 Task: Add Snack Factory Original Pretzel Crisps to the cart.
Action: Mouse moved to (242, 119)
Screenshot: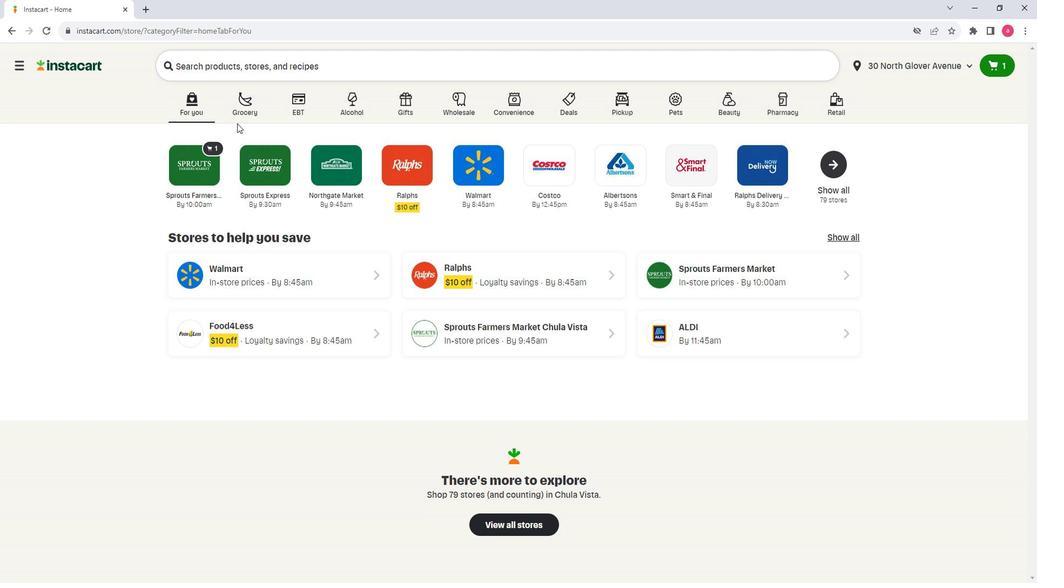
Action: Mouse pressed left at (242, 119)
Screenshot: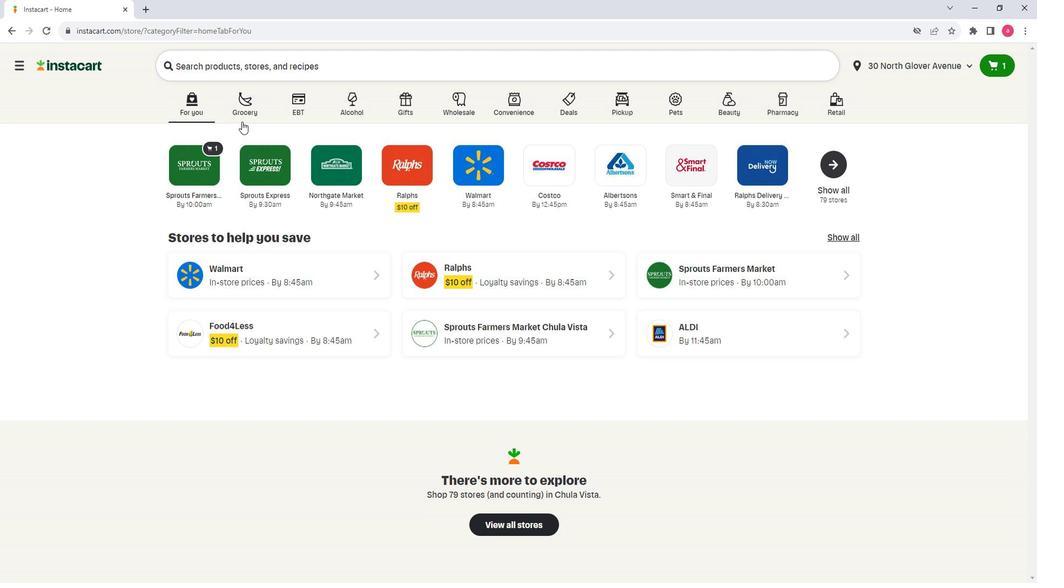 
Action: Mouse moved to (275, 330)
Screenshot: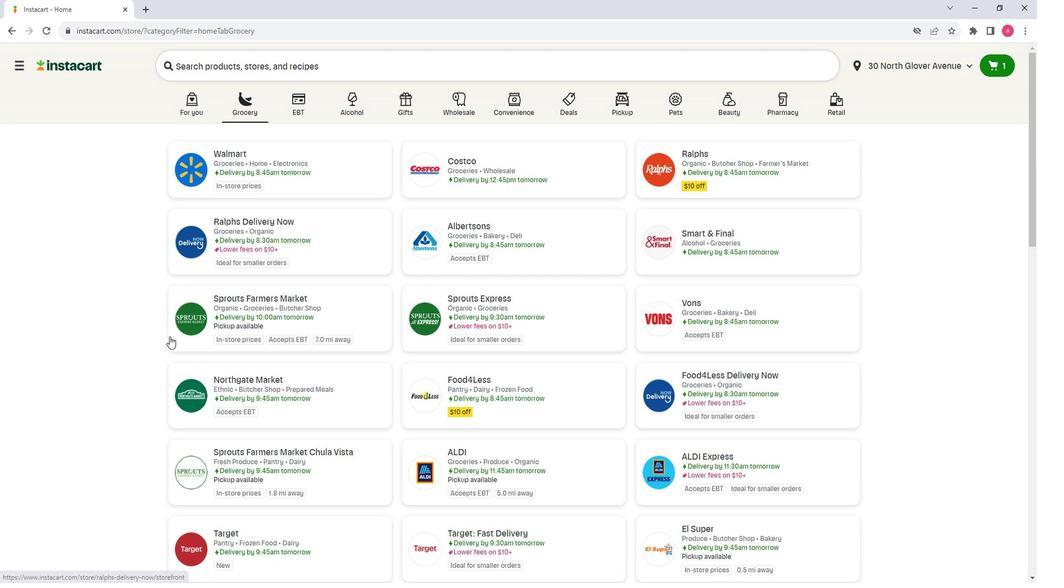
Action: Mouse pressed left at (275, 330)
Screenshot: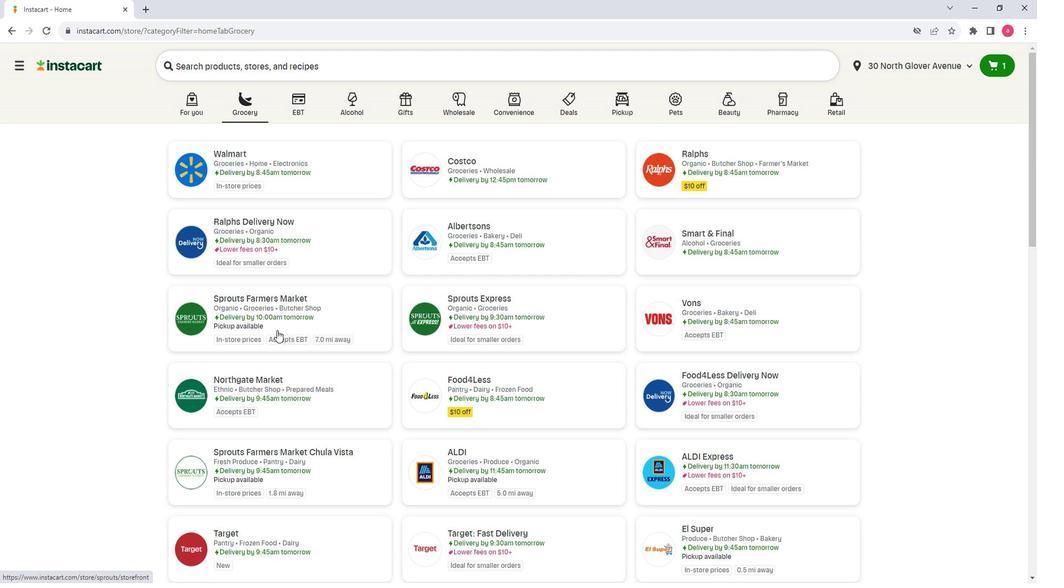 
Action: Mouse moved to (109, 366)
Screenshot: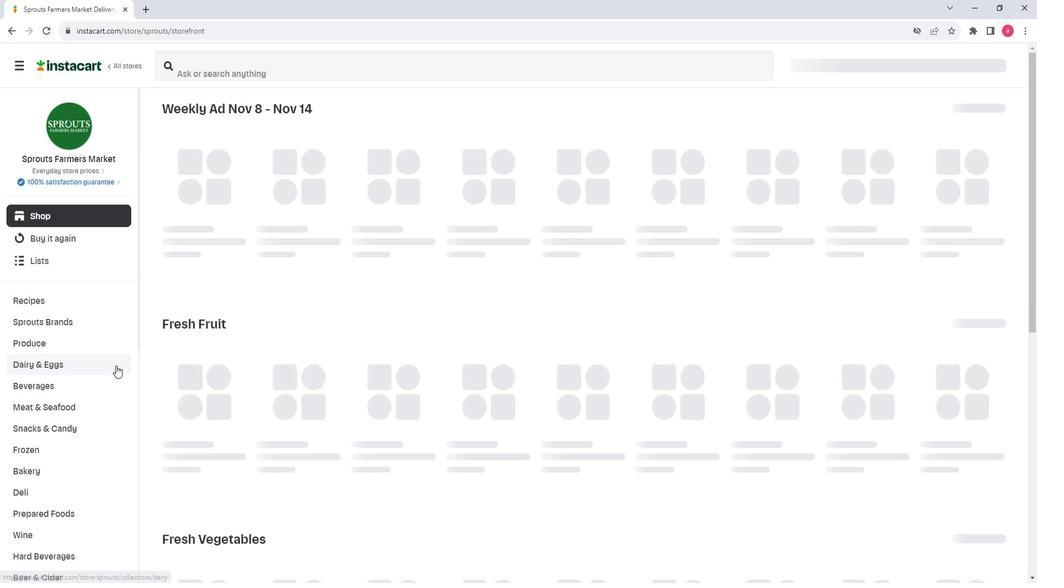 
Action: Mouse scrolled (109, 366) with delta (0, 0)
Screenshot: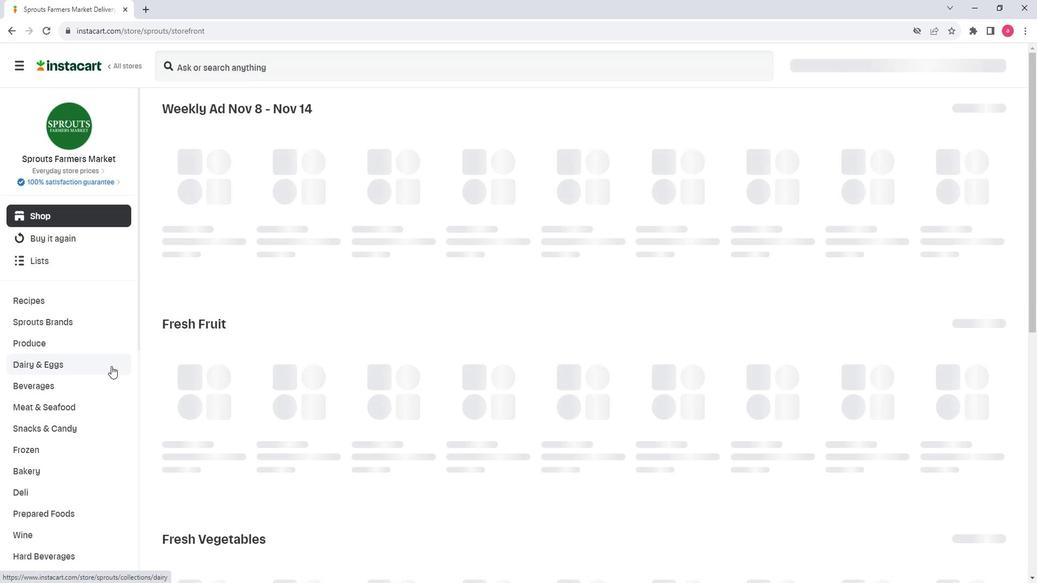 
Action: Mouse pressed left at (109, 366)
Screenshot: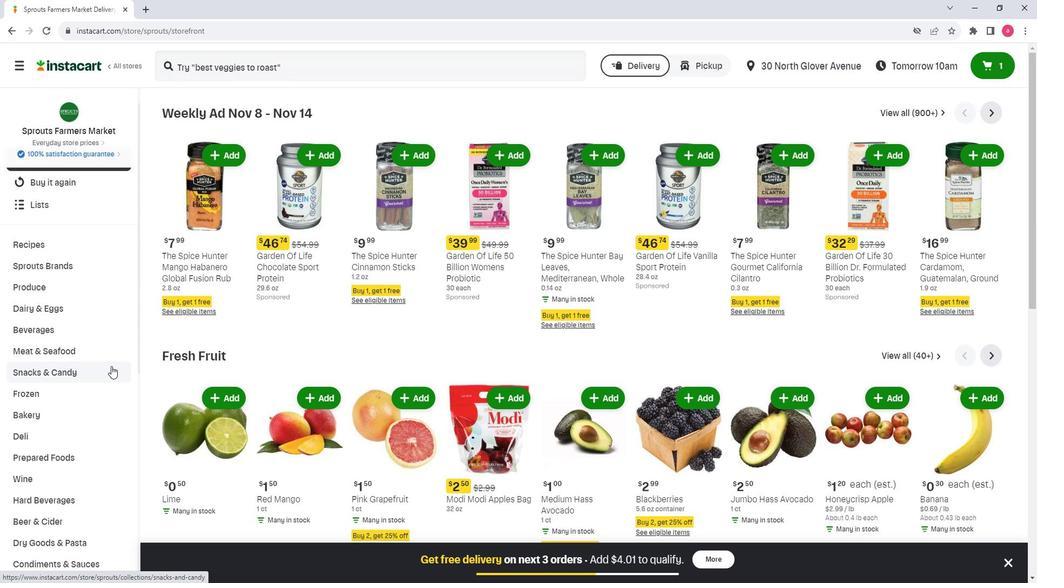 
Action: Mouse moved to (103, 441)
Screenshot: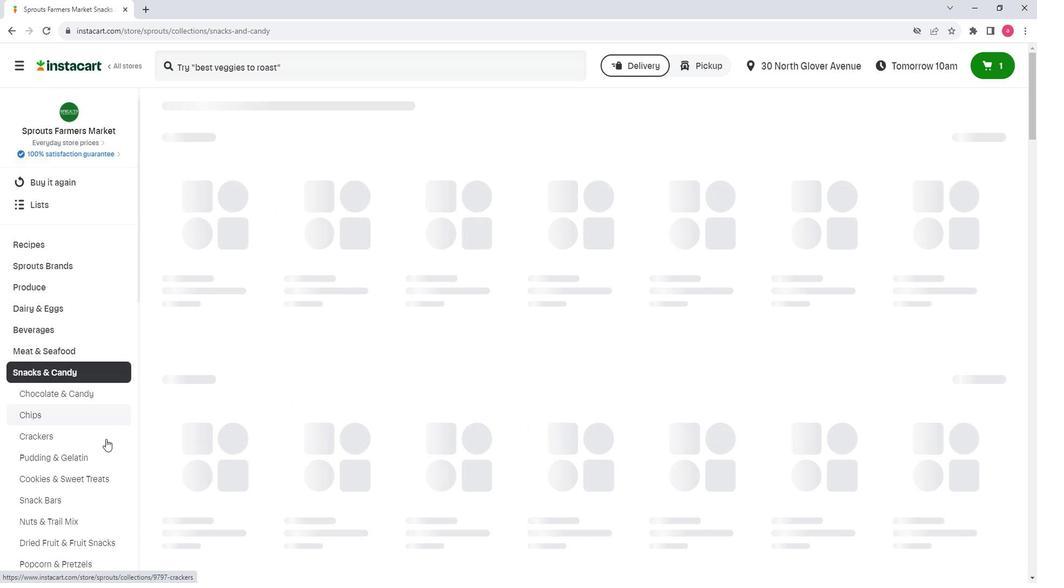 
Action: Mouse scrolled (103, 441) with delta (0, 0)
Screenshot: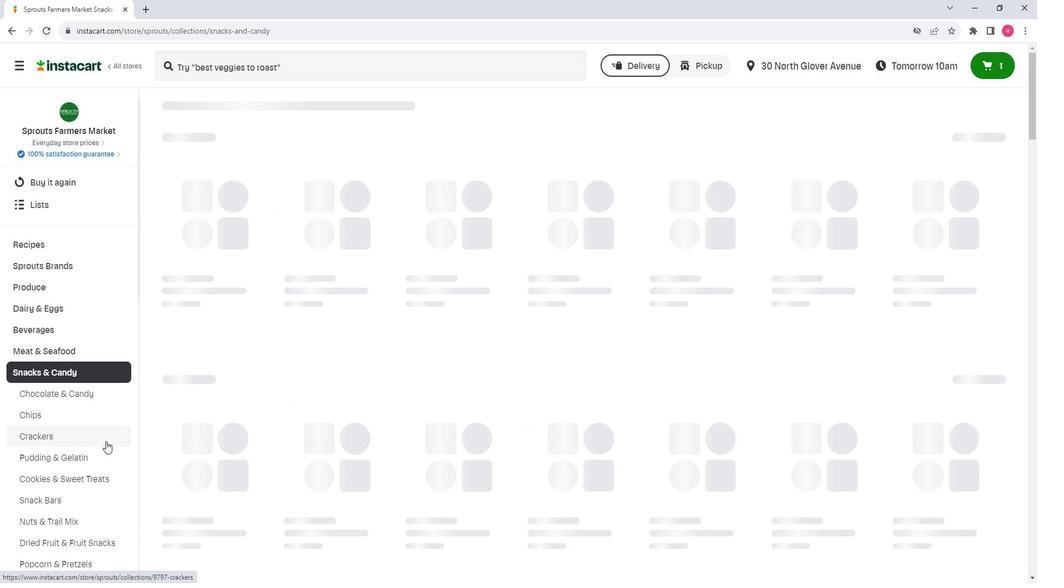 
Action: Mouse scrolled (103, 441) with delta (0, 0)
Screenshot: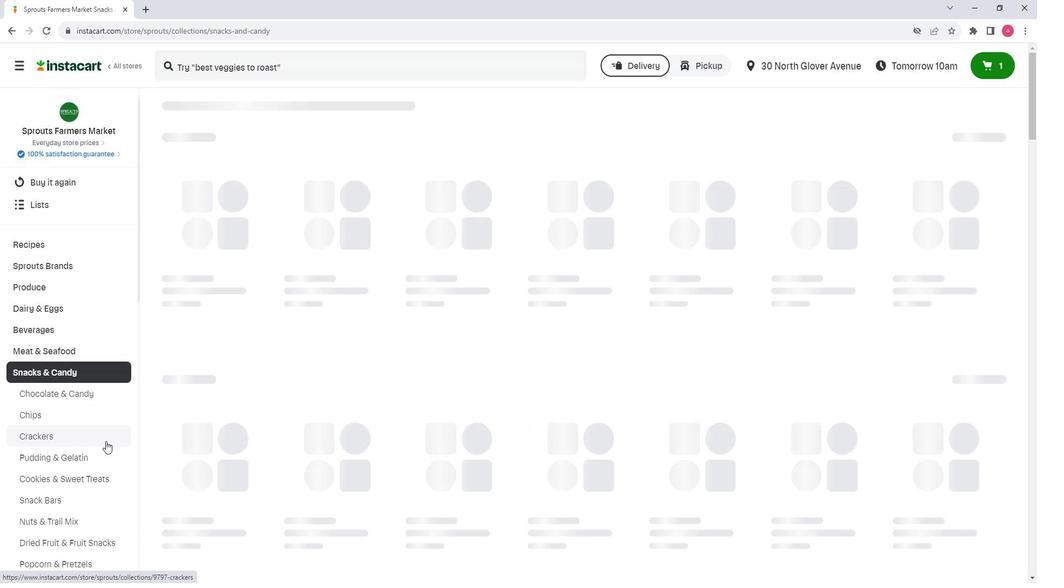 
Action: Mouse moved to (83, 455)
Screenshot: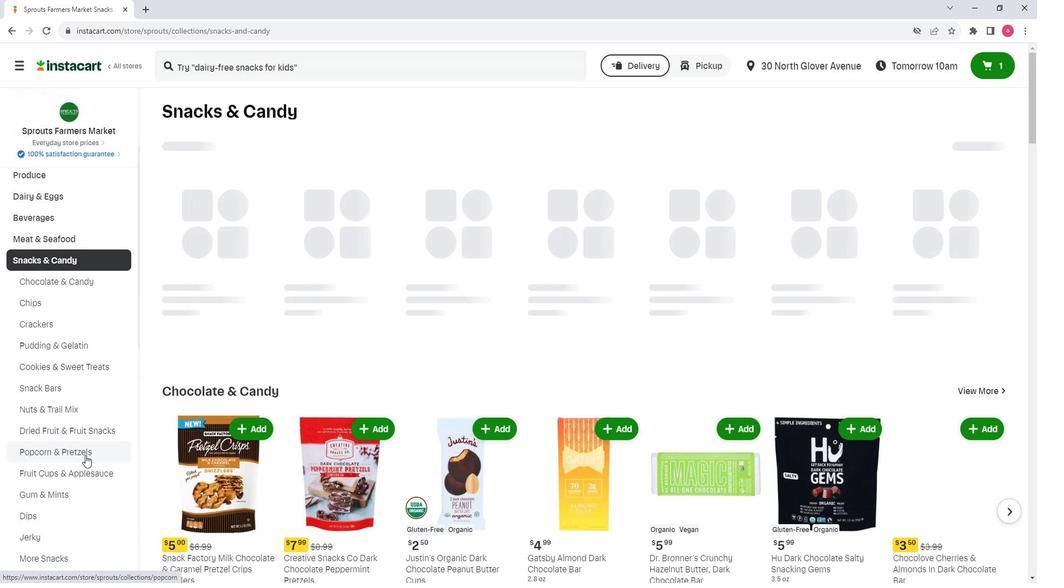 
Action: Mouse pressed left at (83, 455)
Screenshot: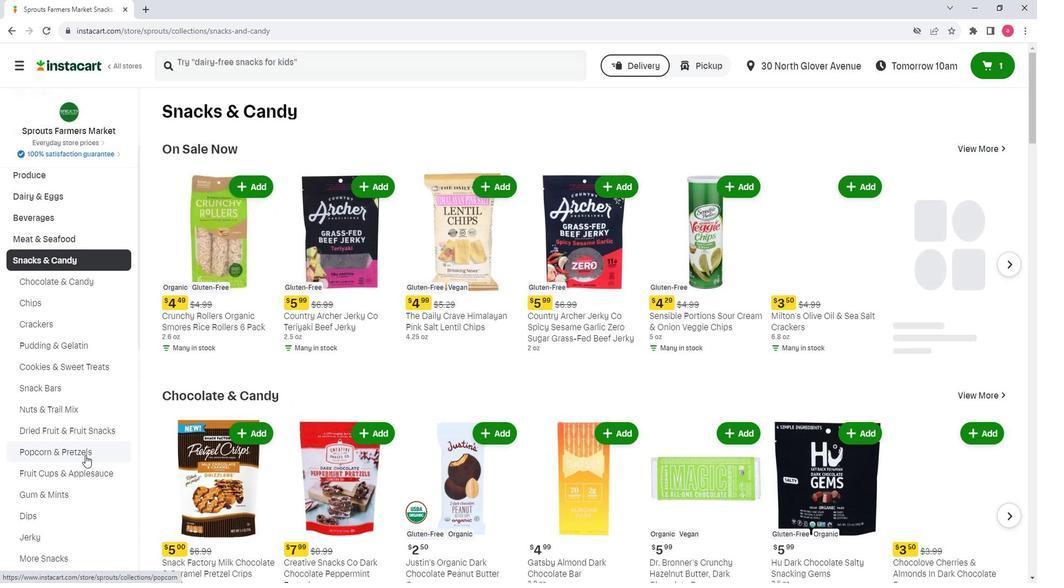 
Action: Mouse moved to (269, 162)
Screenshot: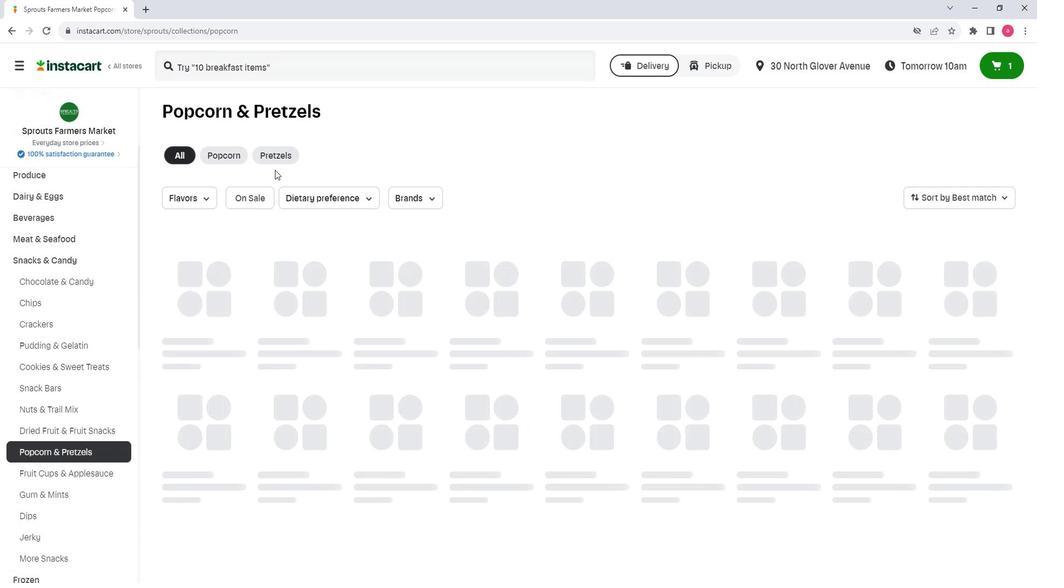 
Action: Mouse pressed left at (269, 162)
Screenshot: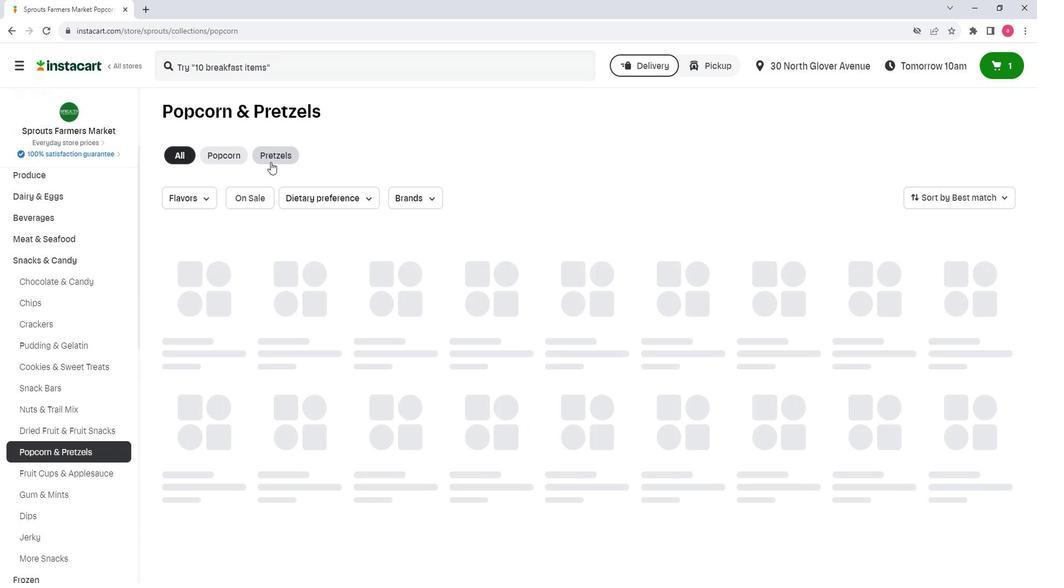 
Action: Mouse moved to (277, 70)
Screenshot: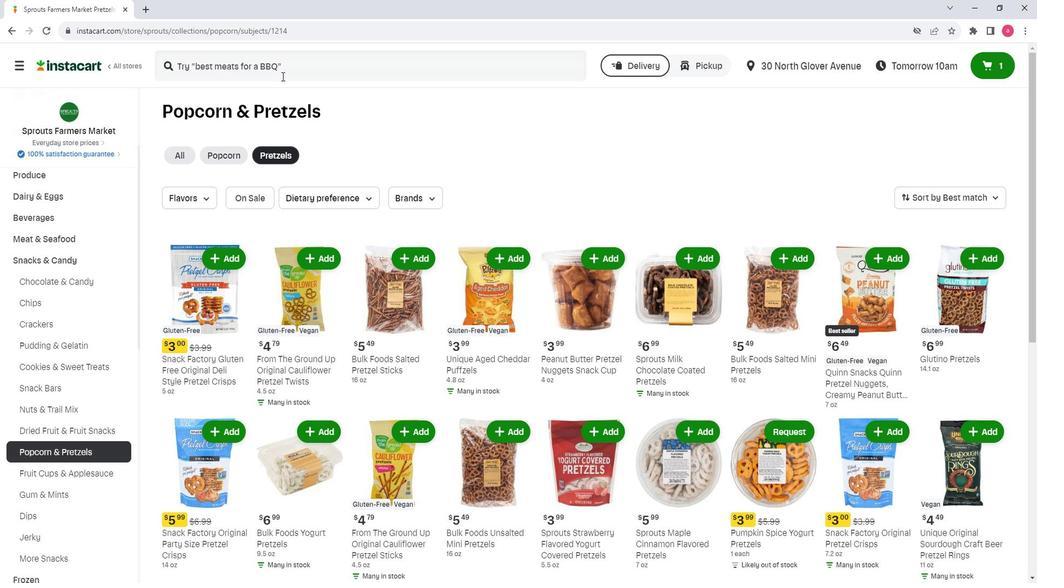 
Action: Mouse pressed left at (277, 70)
Screenshot: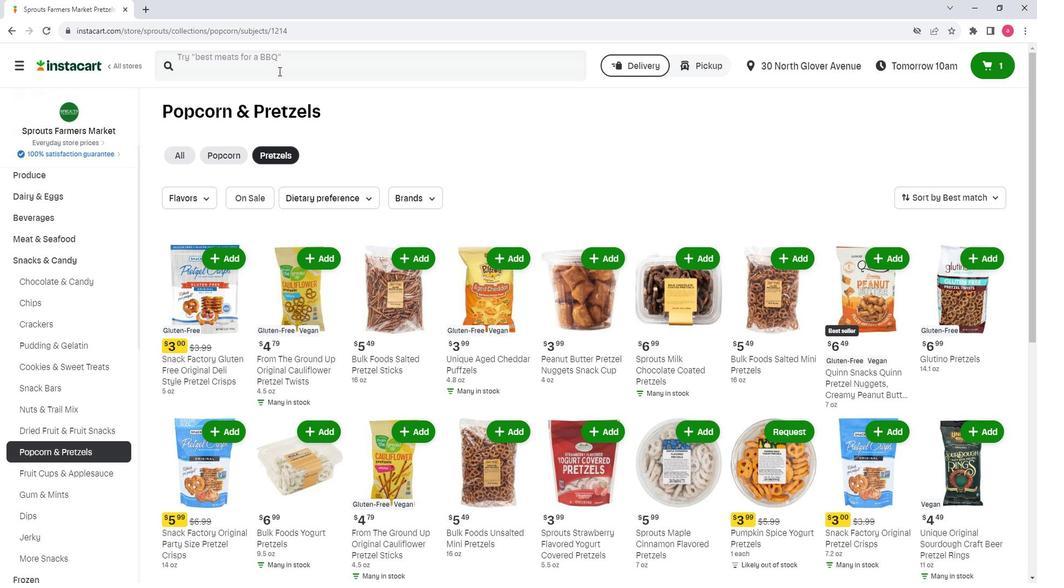 
Action: Key pressed <Key.shift>Snack<Key.space><Key.shift><Key.shift><Key.shift><Key.shift><Key.shift><Key.shift><Key.shift><Key.shift><Key.shift><Key.shift><Key.shift><Key.shift><Key.shift><Key.shift><Key.shift><Key.shift><Key.shift><Key.shift><Key.shift><Key.shift>Factory<Key.space><Key.shift><Key.shift><Key.shift><Key.shift><Key.shift><Key.shift><Key.shift><Key.shift><Key.shift><Key.shift><Key.shift><Key.shift>Original<Key.space><Key.shift><Key.shift><Key.shift><Key.shift><Key.shift>Pre
Screenshot: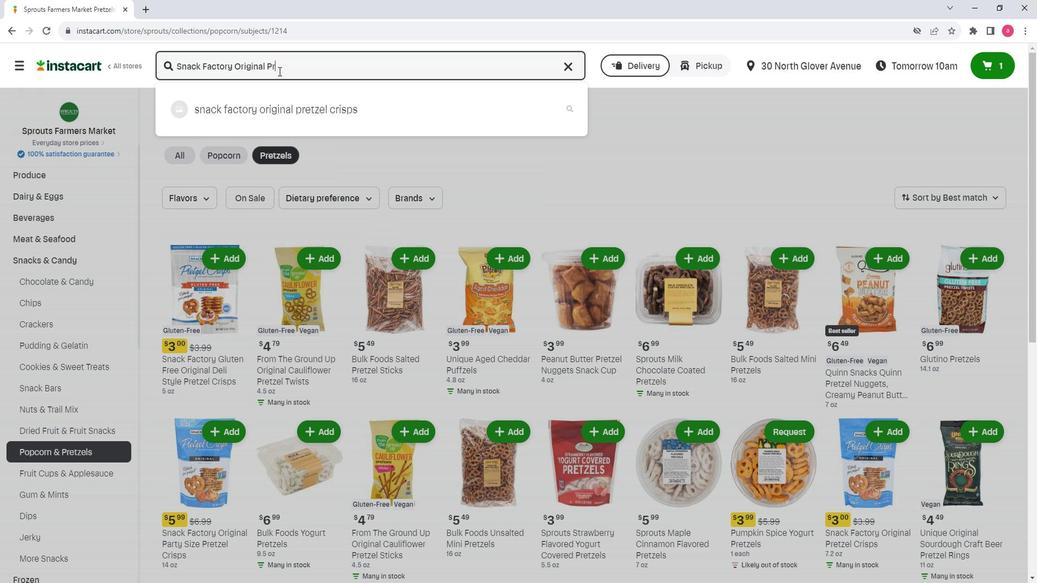 
Action: Mouse moved to (276, 70)
Screenshot: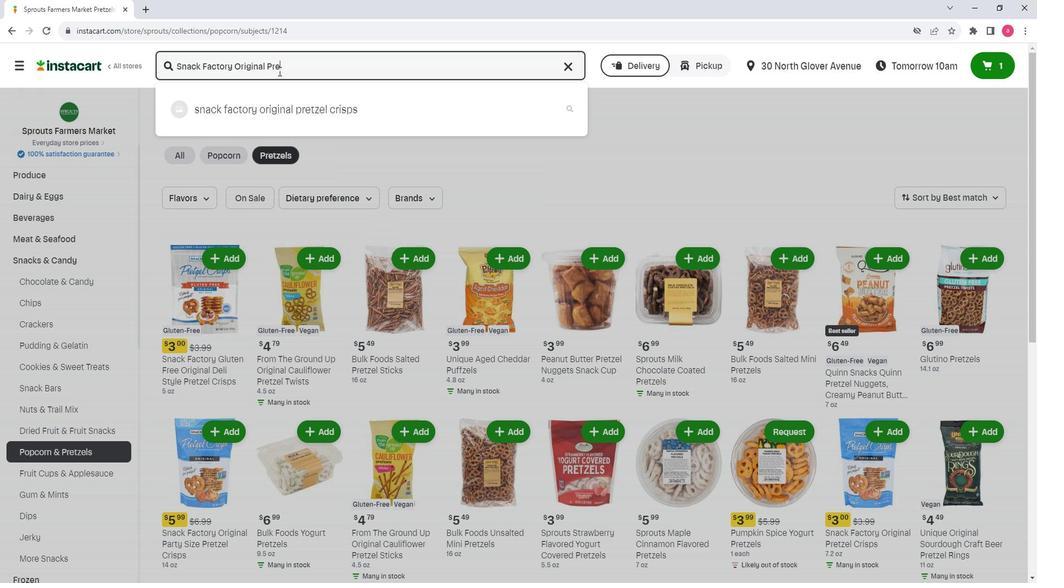 
Action: Key pressed tzel<Key.space><Key.shift>Crip<Key.backspace>sps<Key.enter>
Screenshot: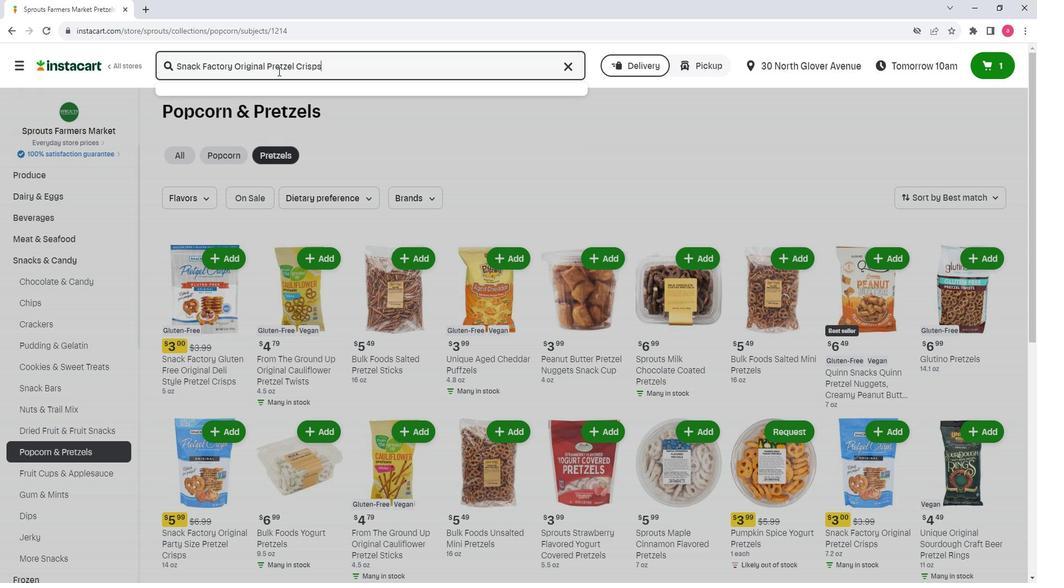
Action: Mouse moved to (797, 182)
Screenshot: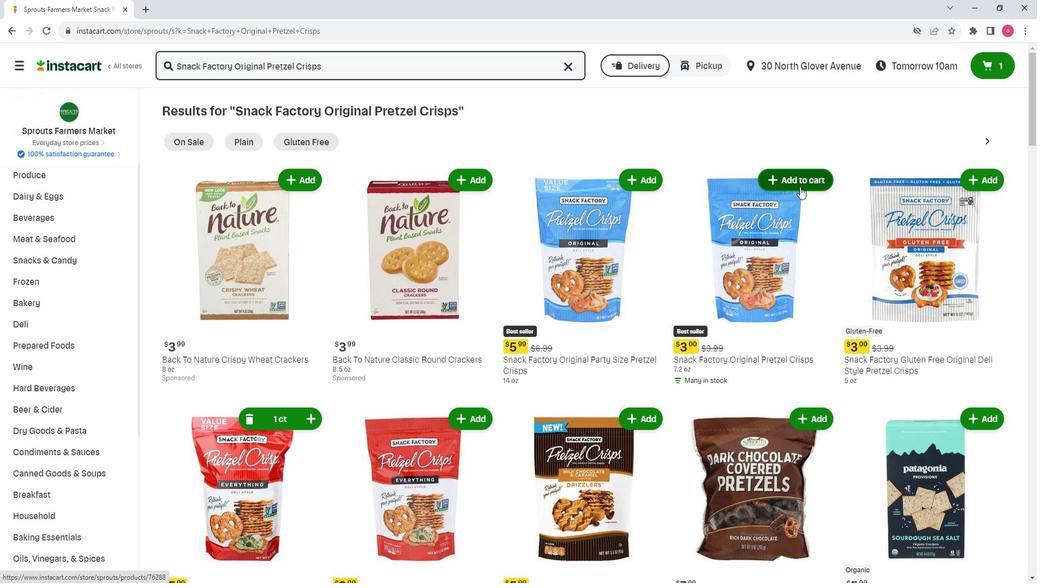 
Action: Mouse pressed left at (797, 182)
Screenshot: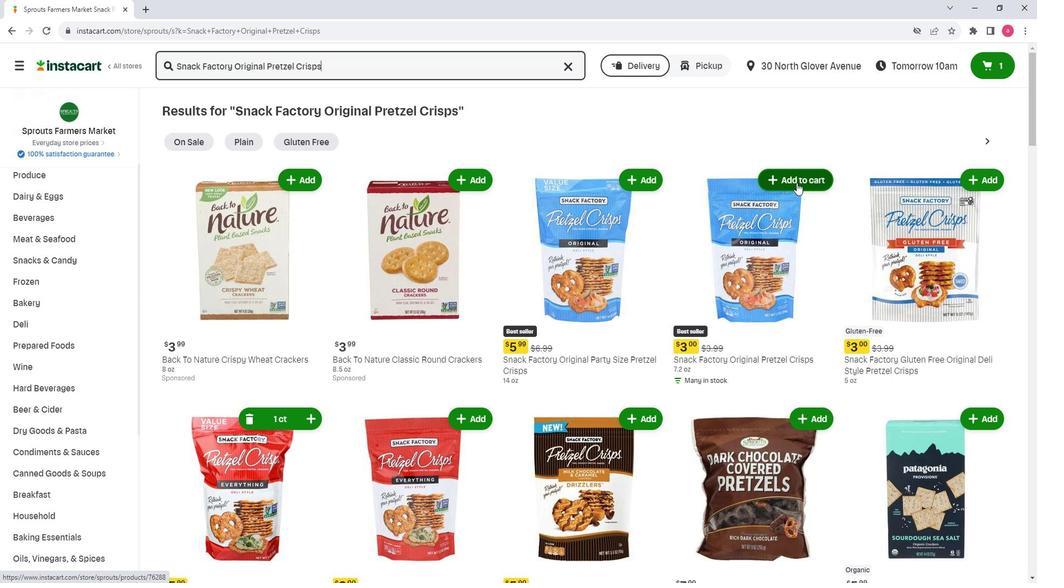 
Action: Mouse moved to (802, 252)
Screenshot: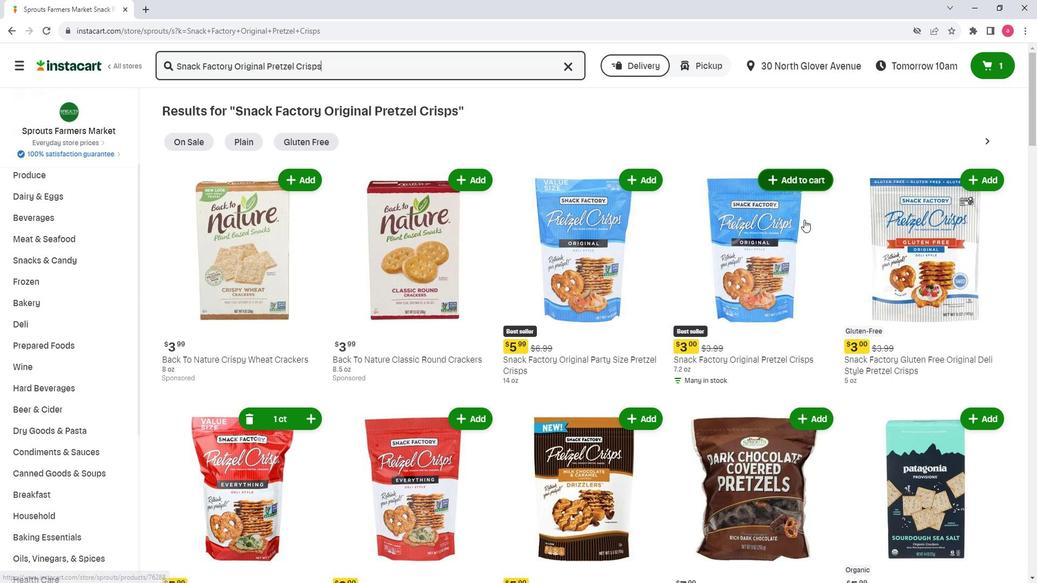 
